Task: Create a section Business Process Mapping Sprint and in the section, add a milestone Identity and Access Management Implementation in the project TranceTech.
Action: Mouse moved to (68, 537)
Screenshot: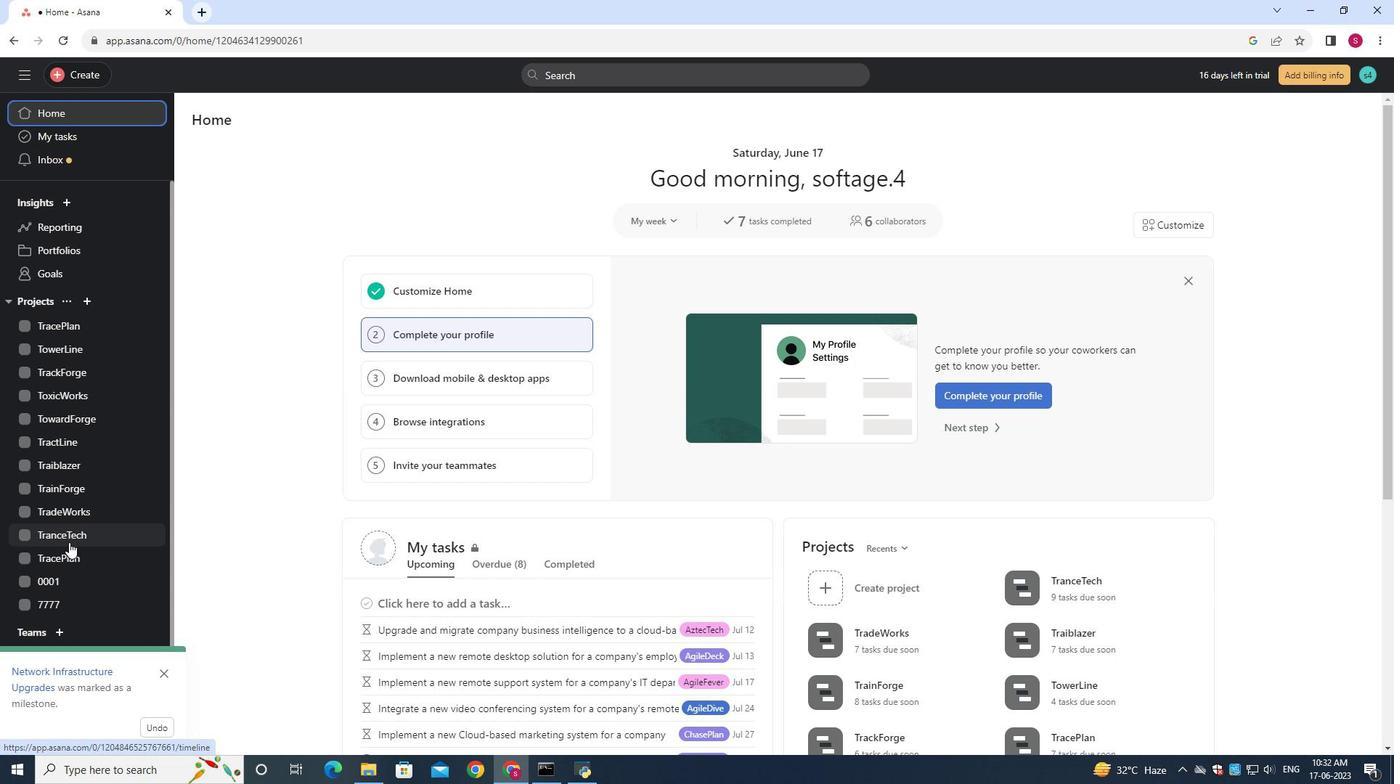 
Action: Mouse pressed left at (68, 537)
Screenshot: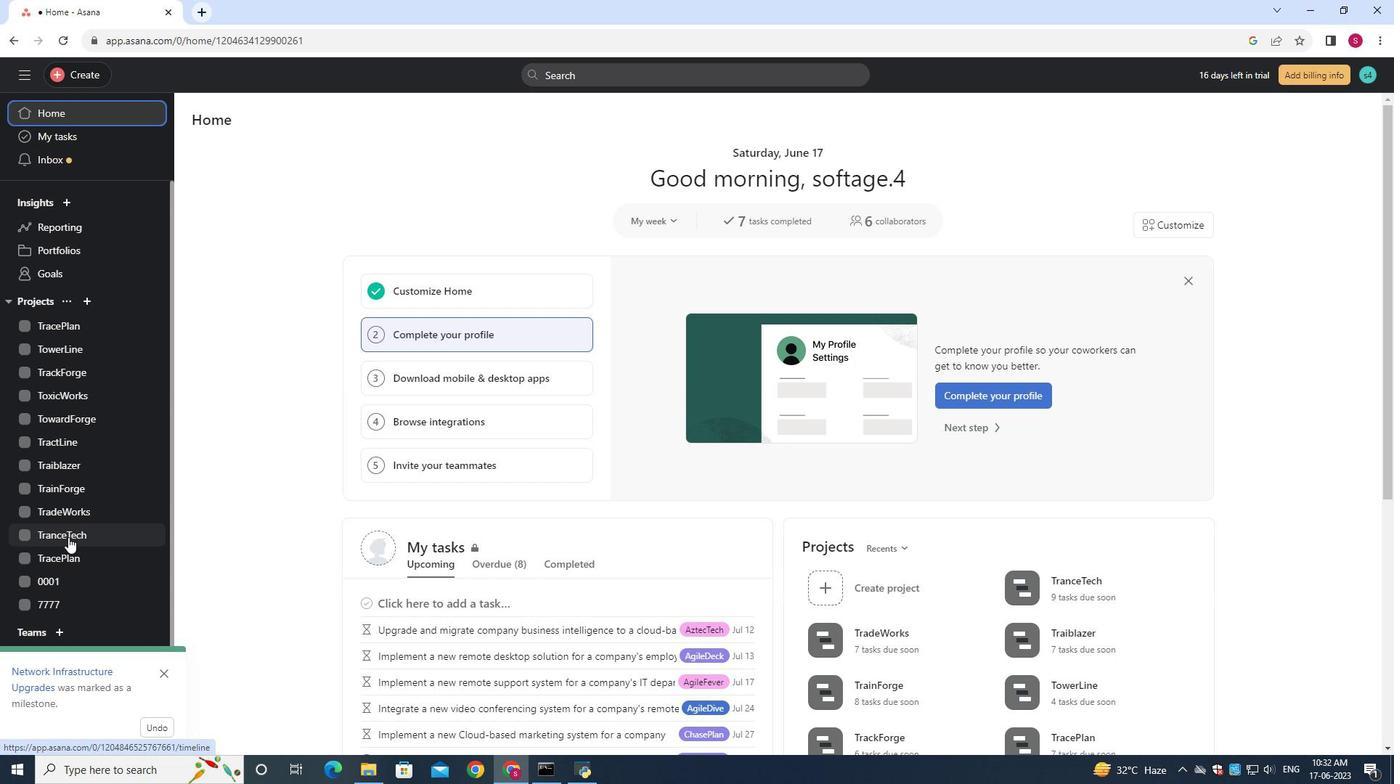 
Action: Mouse moved to (390, 450)
Screenshot: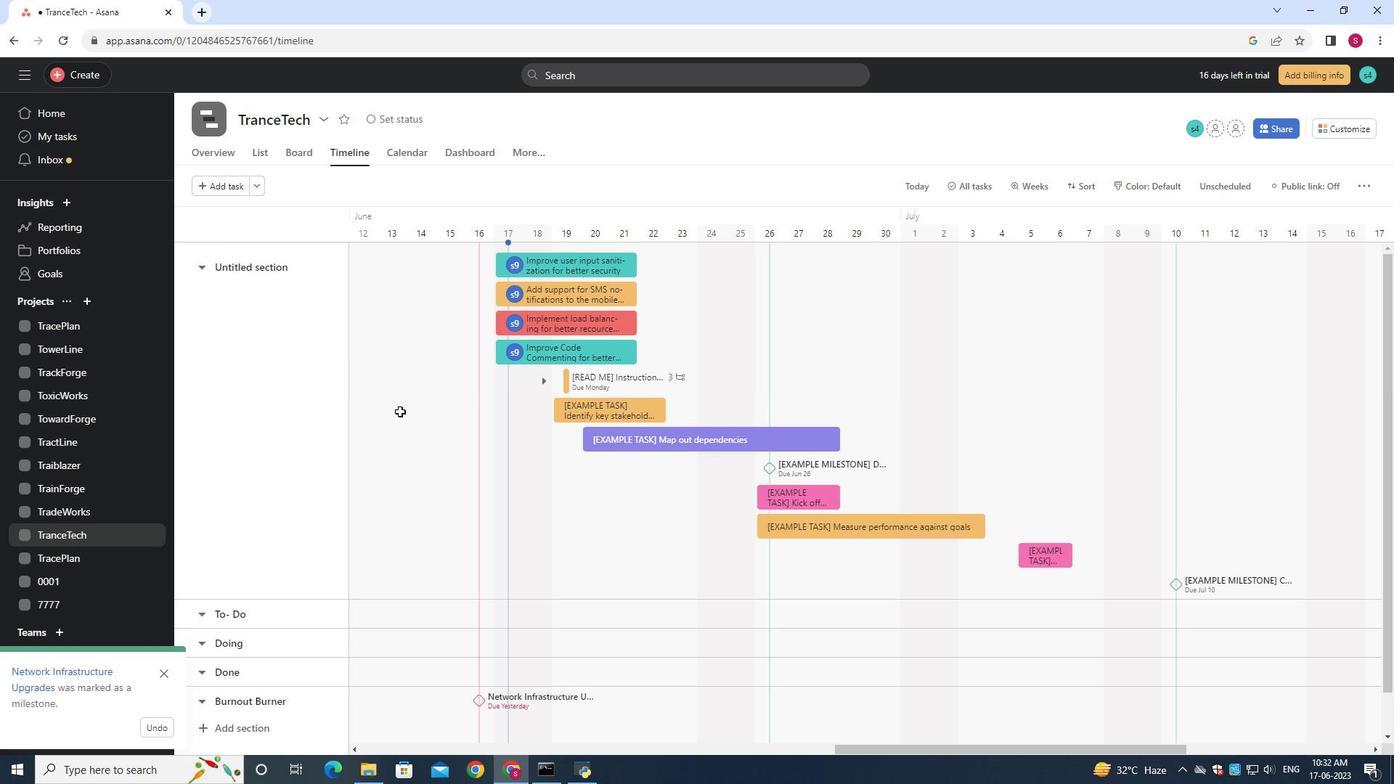 
Action: Mouse scrolled (390, 449) with delta (0, 0)
Screenshot: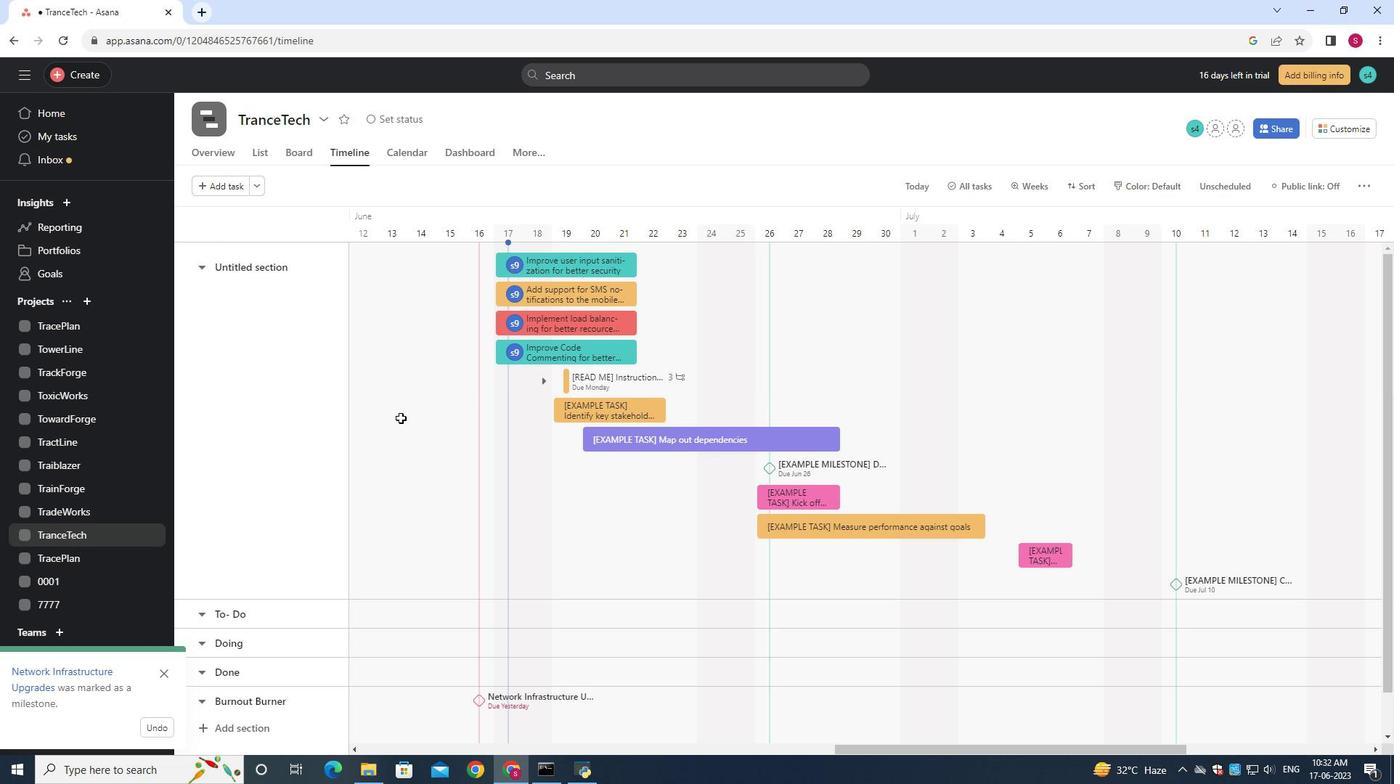 
Action: Mouse moved to (390, 450)
Screenshot: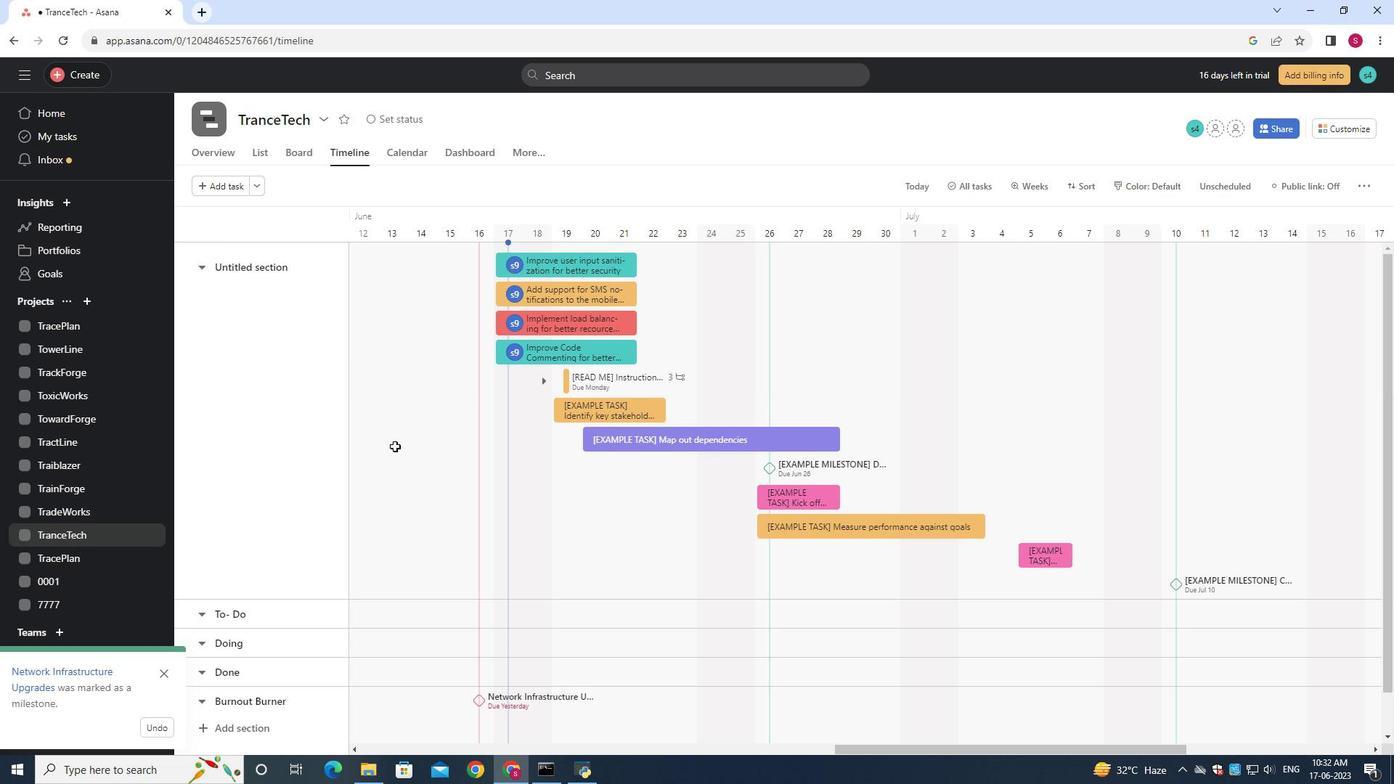 
Action: Mouse scrolled (390, 449) with delta (0, 0)
Screenshot: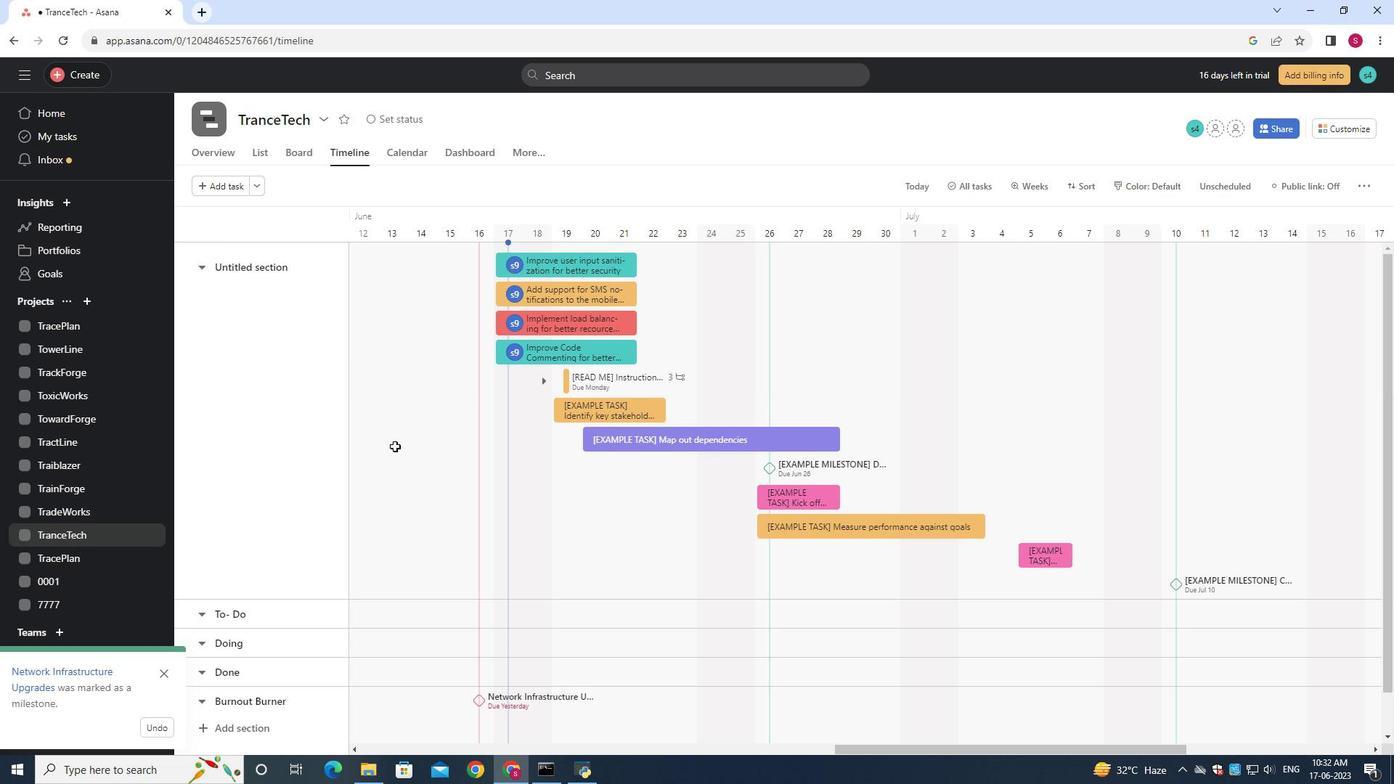 
Action: Mouse moved to (254, 189)
Screenshot: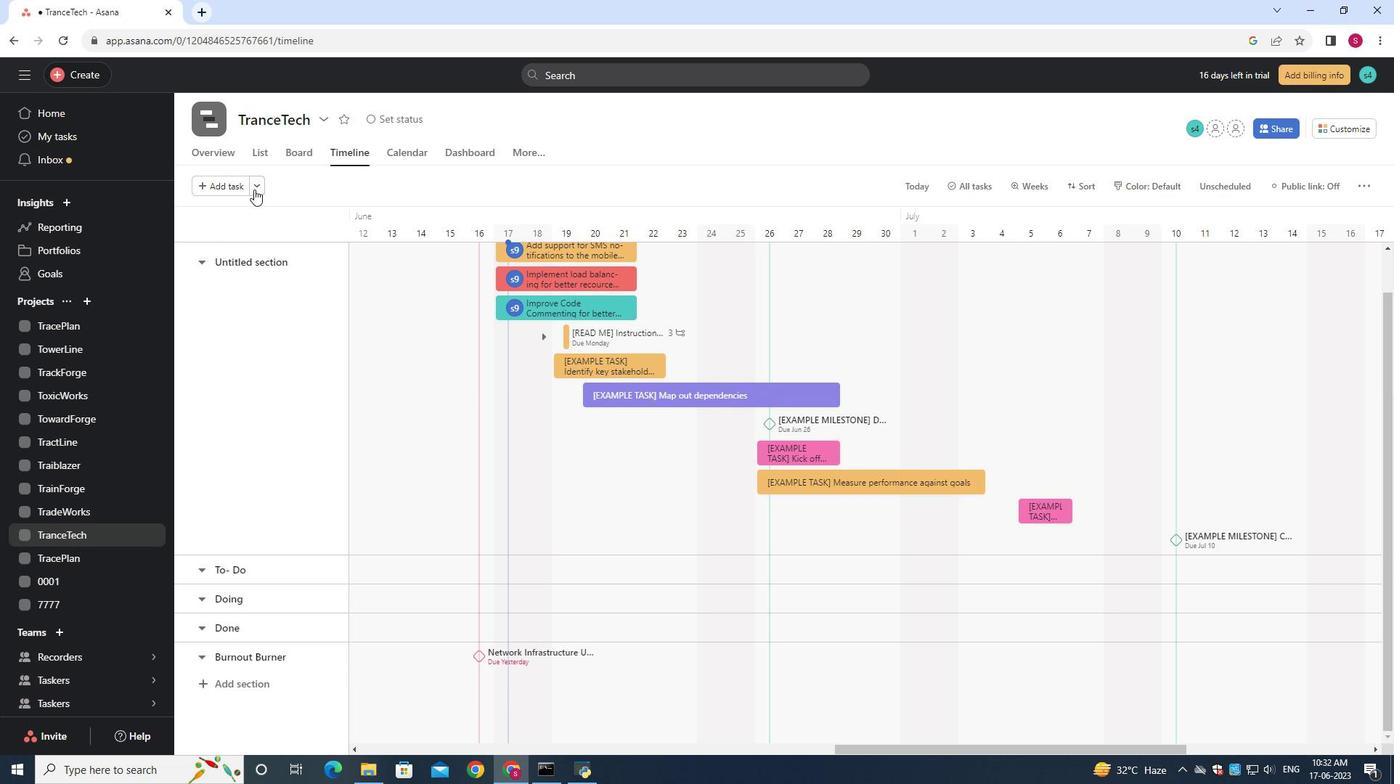 
Action: Mouse pressed left at (254, 189)
Screenshot: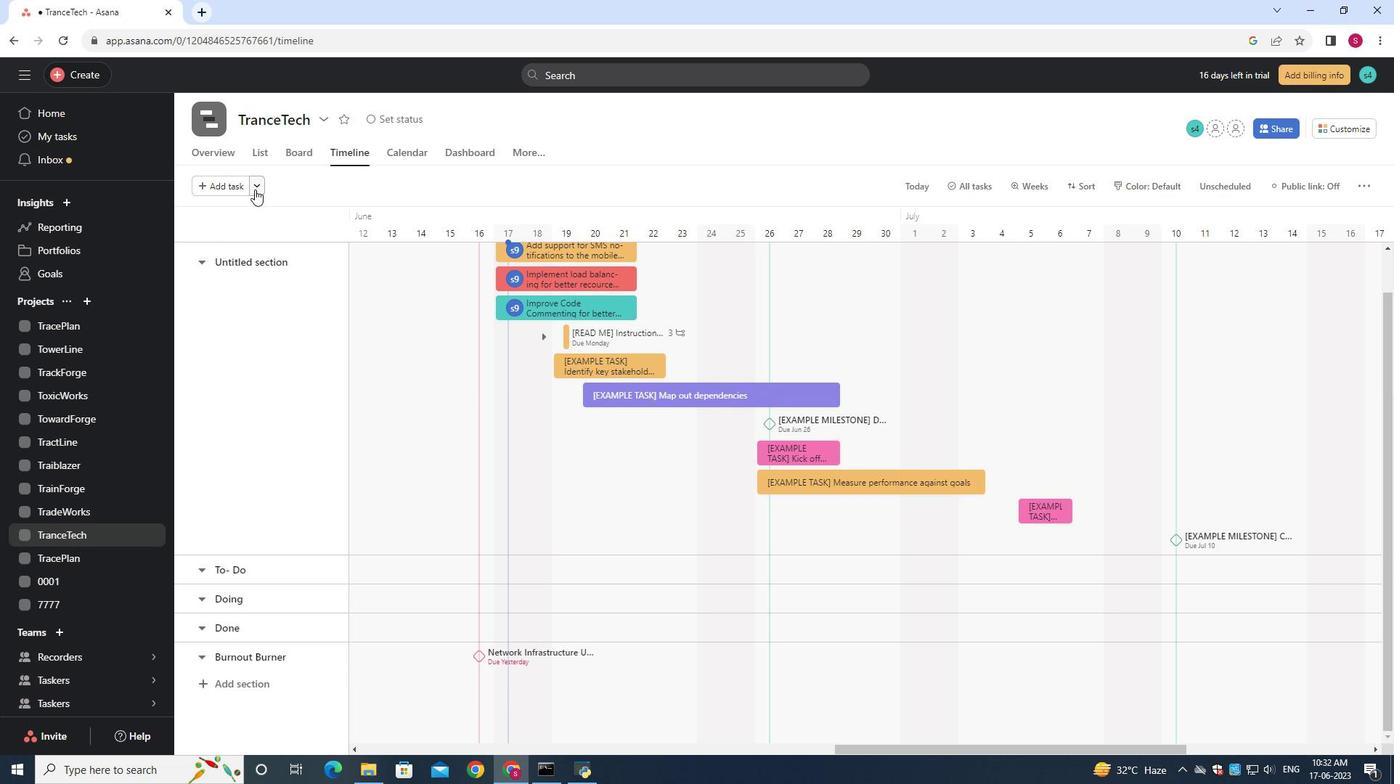 
Action: Mouse moved to (269, 209)
Screenshot: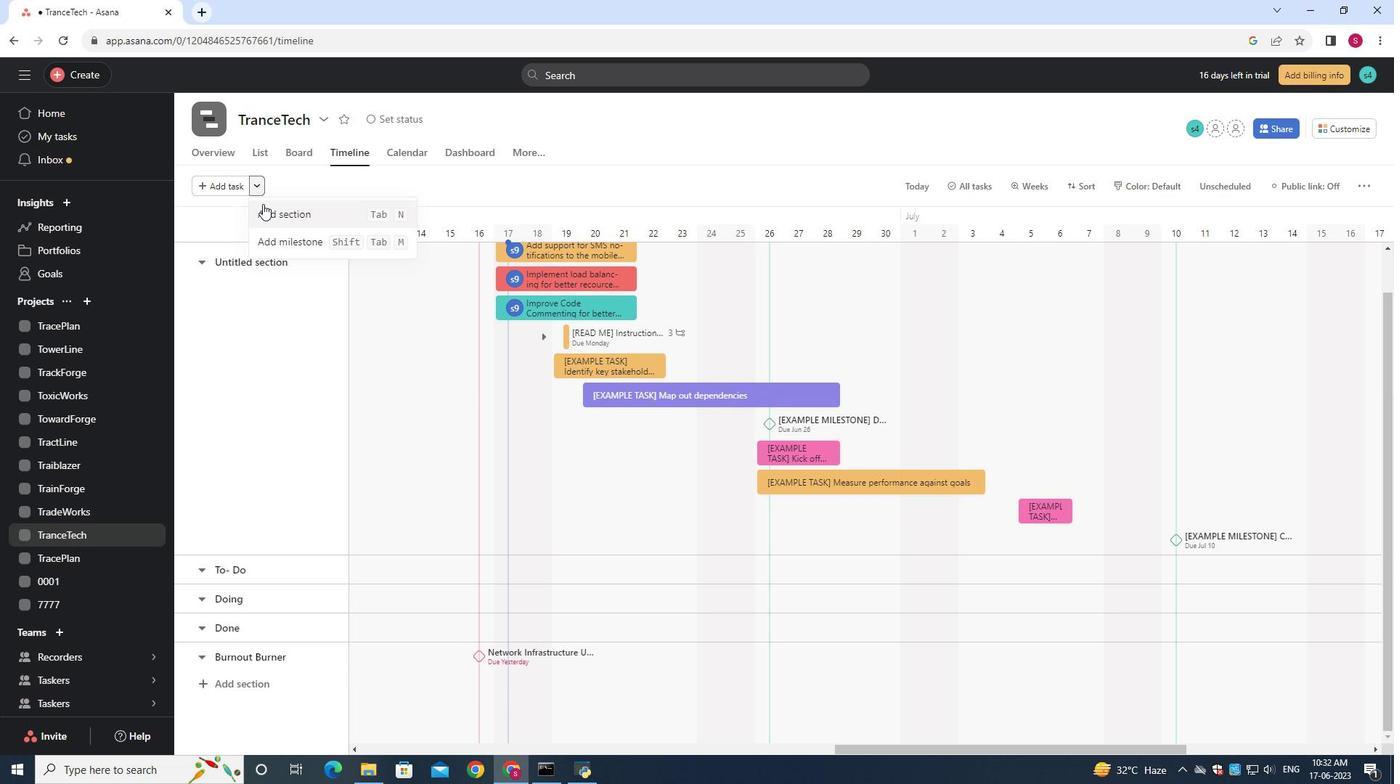 
Action: Mouse pressed left at (269, 209)
Screenshot: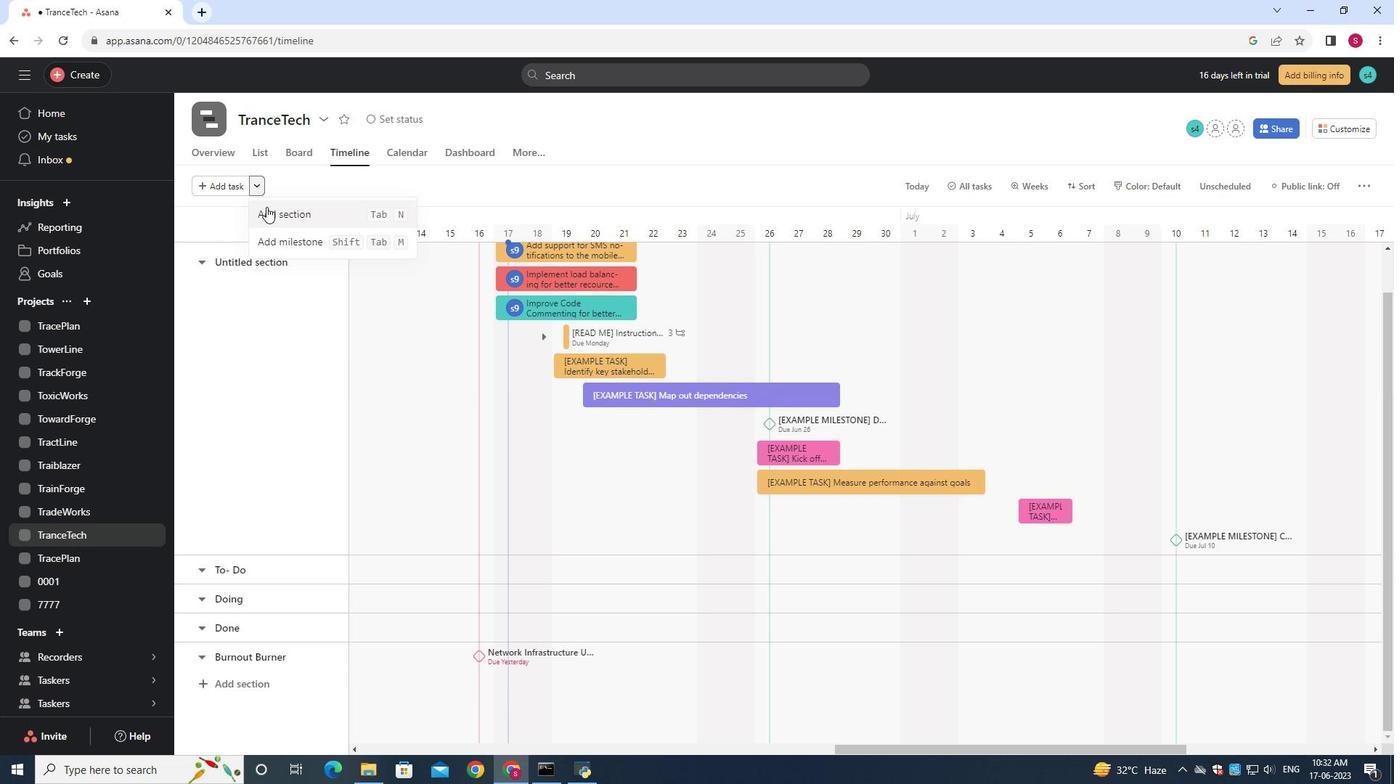 
Action: Mouse moved to (269, 209)
Screenshot: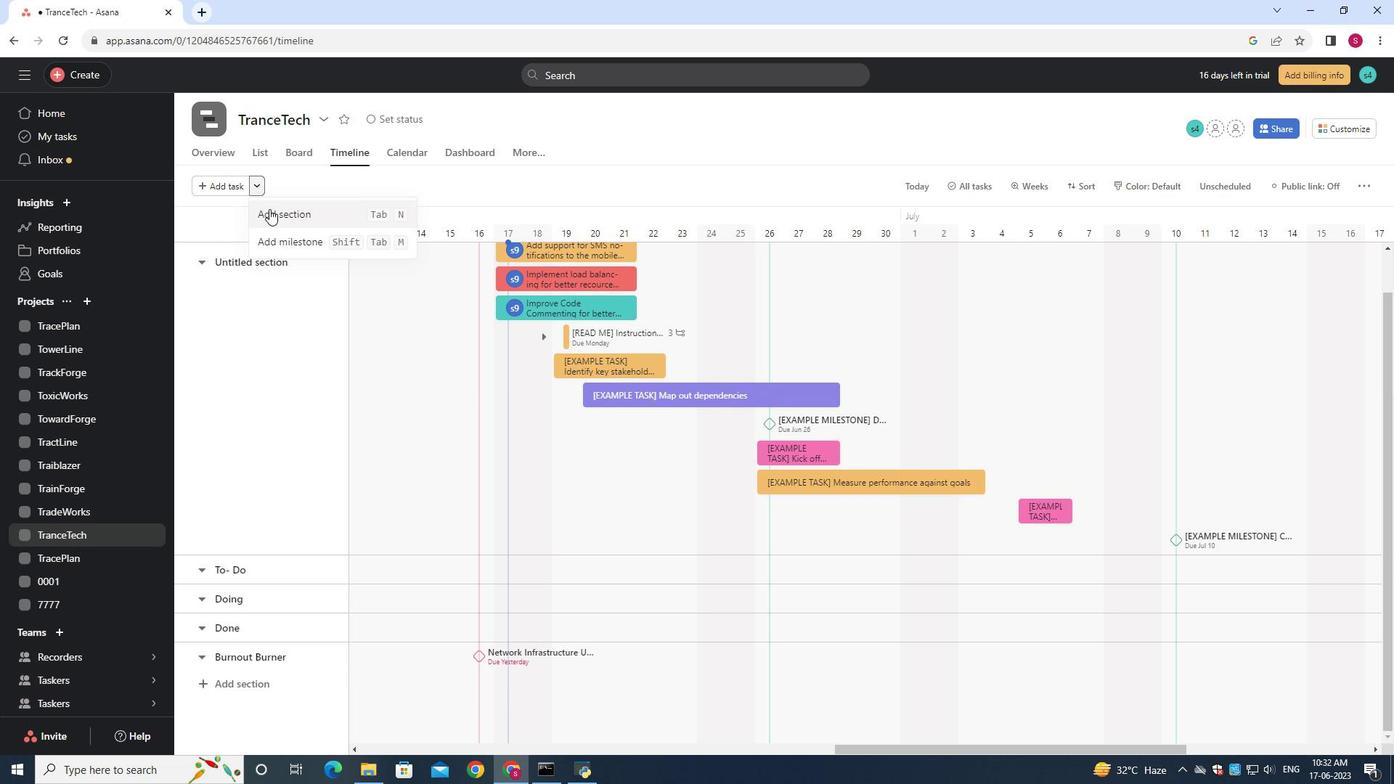 
Action: Key pressed <Key.shift>Business<Key.space><Key.shift>Process<Key.space><Key.shift>Mapping<Key.space><Key.shift>Sprint
Screenshot: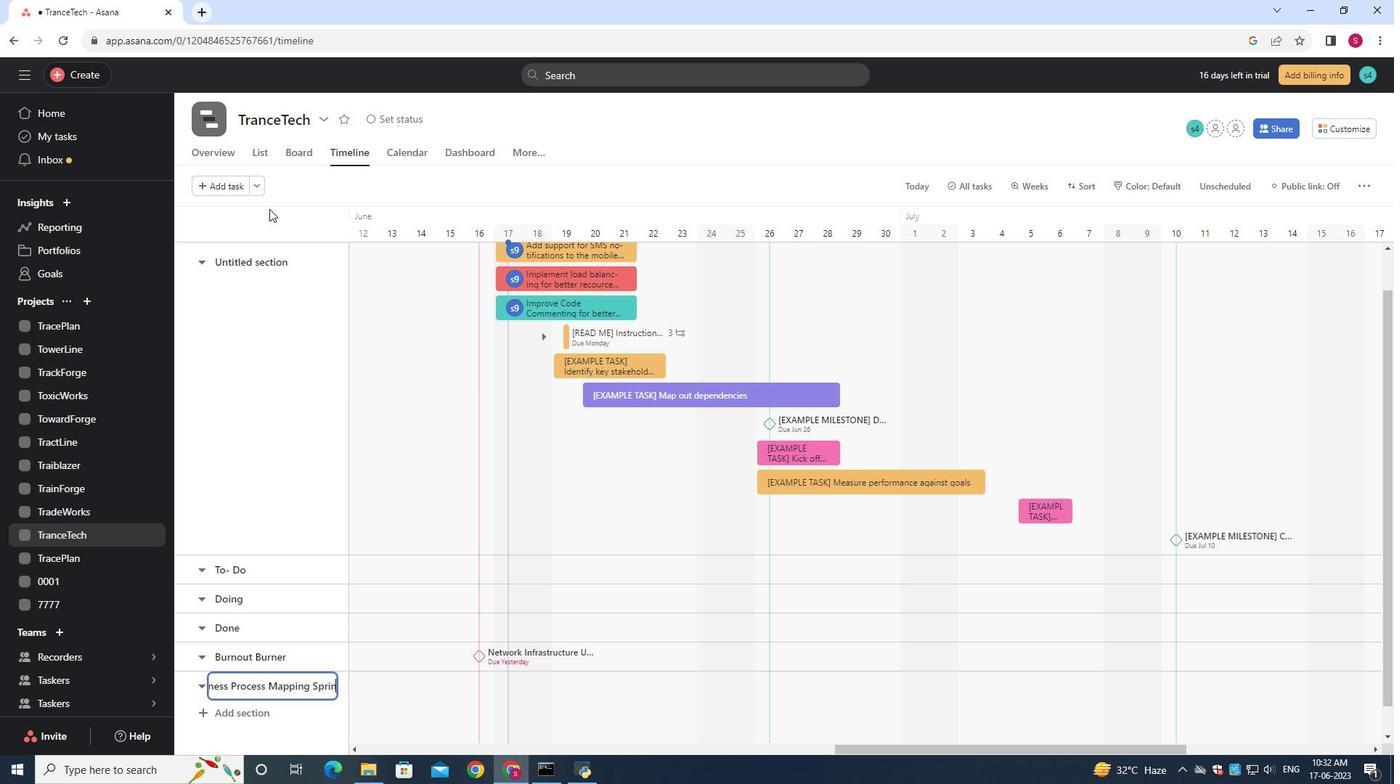 
Action: Mouse moved to (397, 689)
Screenshot: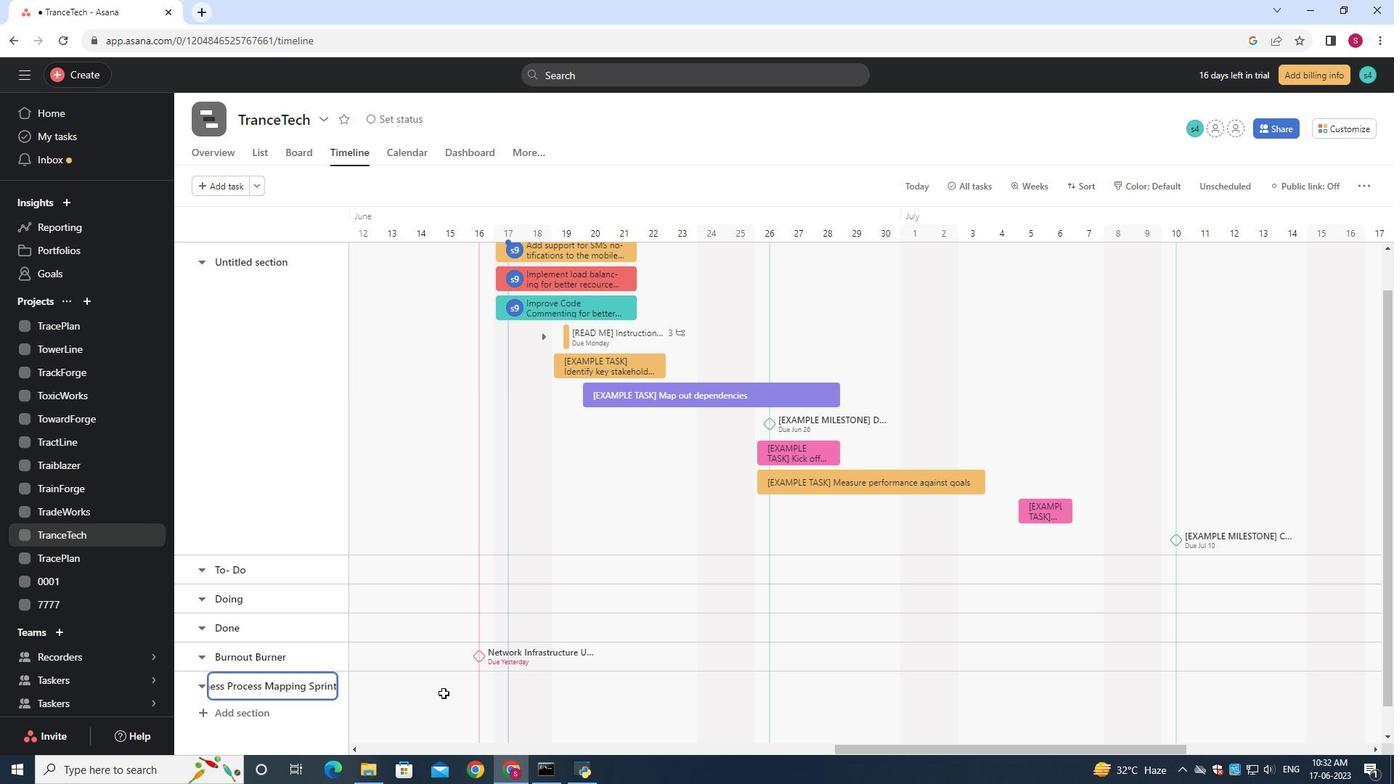 
Action: Mouse pressed left at (397, 689)
Screenshot: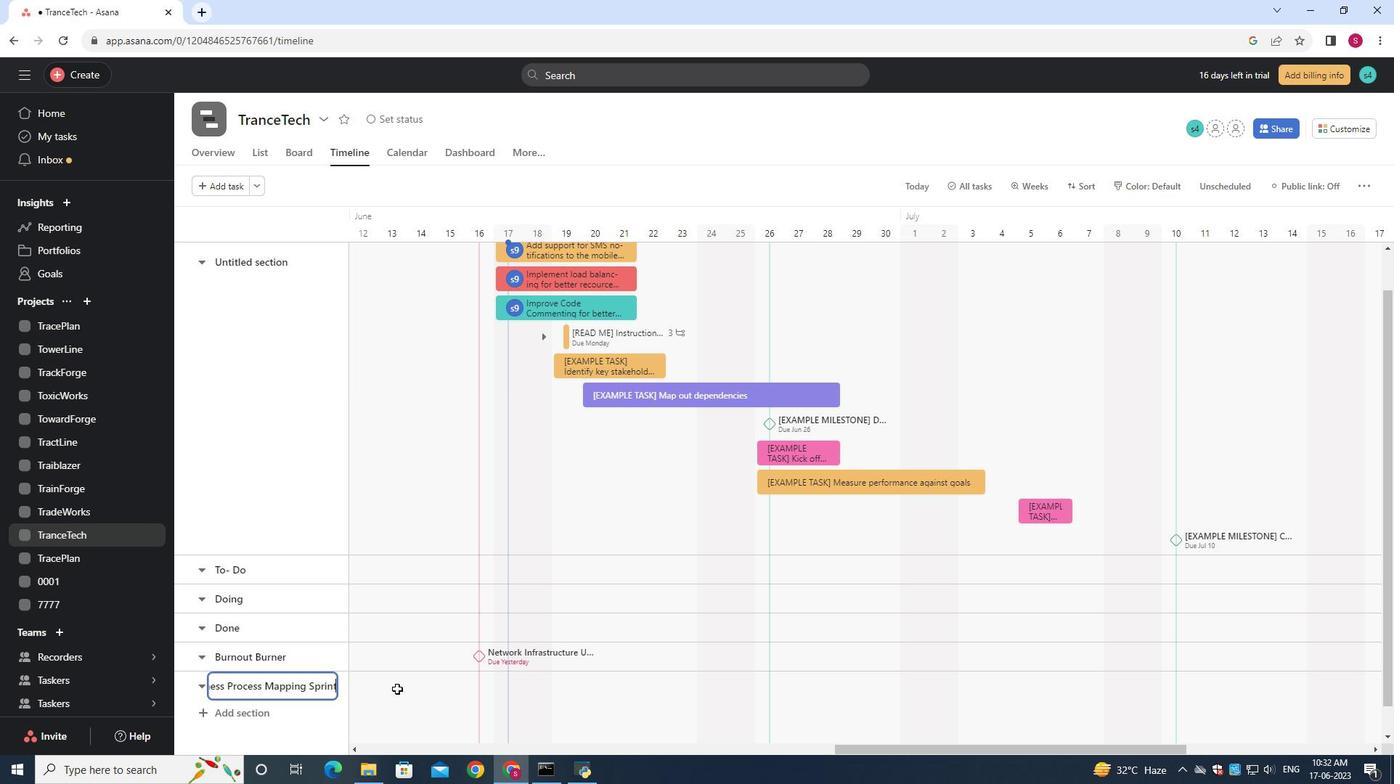 
Action: Key pressed <Key.shift>ETITY<Key.space>AND<Key.space><Key.shift>Access<Key.space><Key.shift>Management<Key.space><Key.shift>Implementation
Screenshot: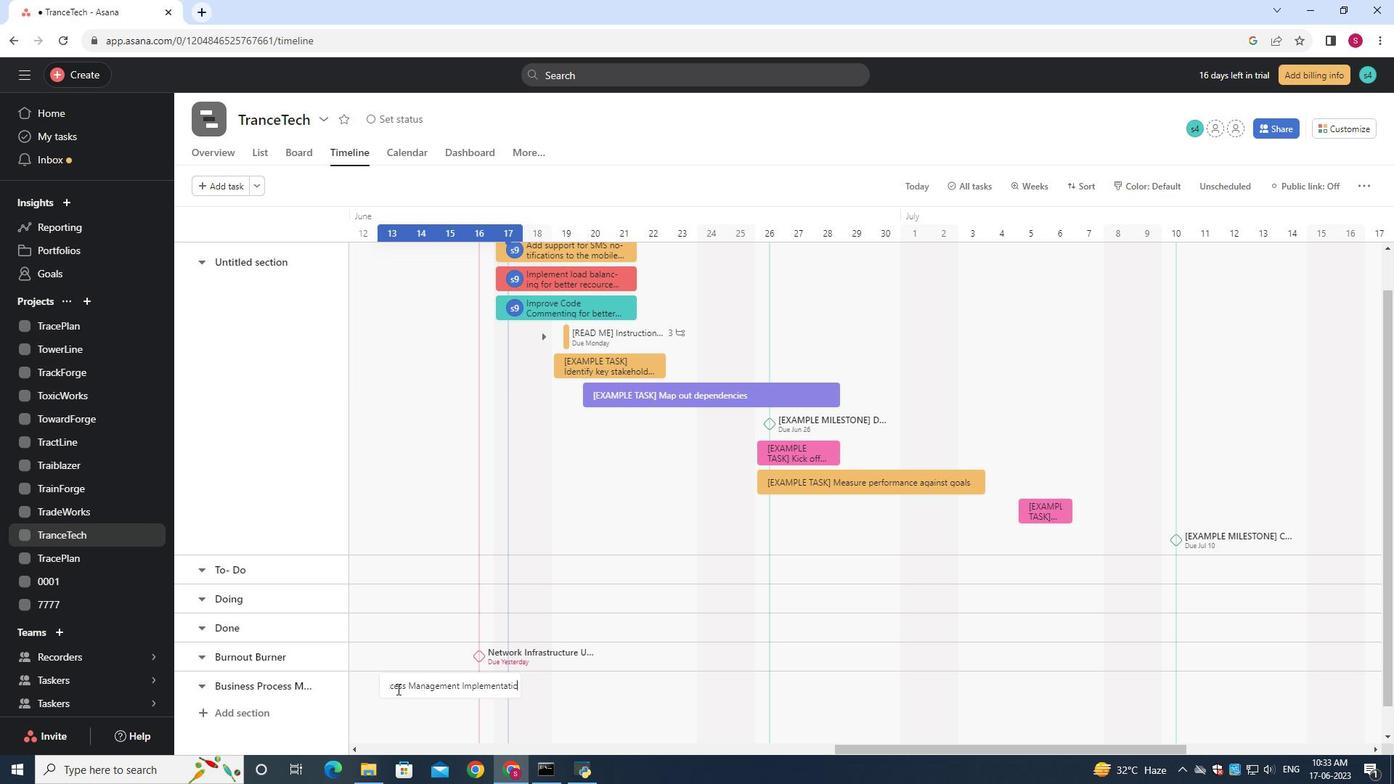 
Action: Mouse moved to (457, 691)
Screenshot: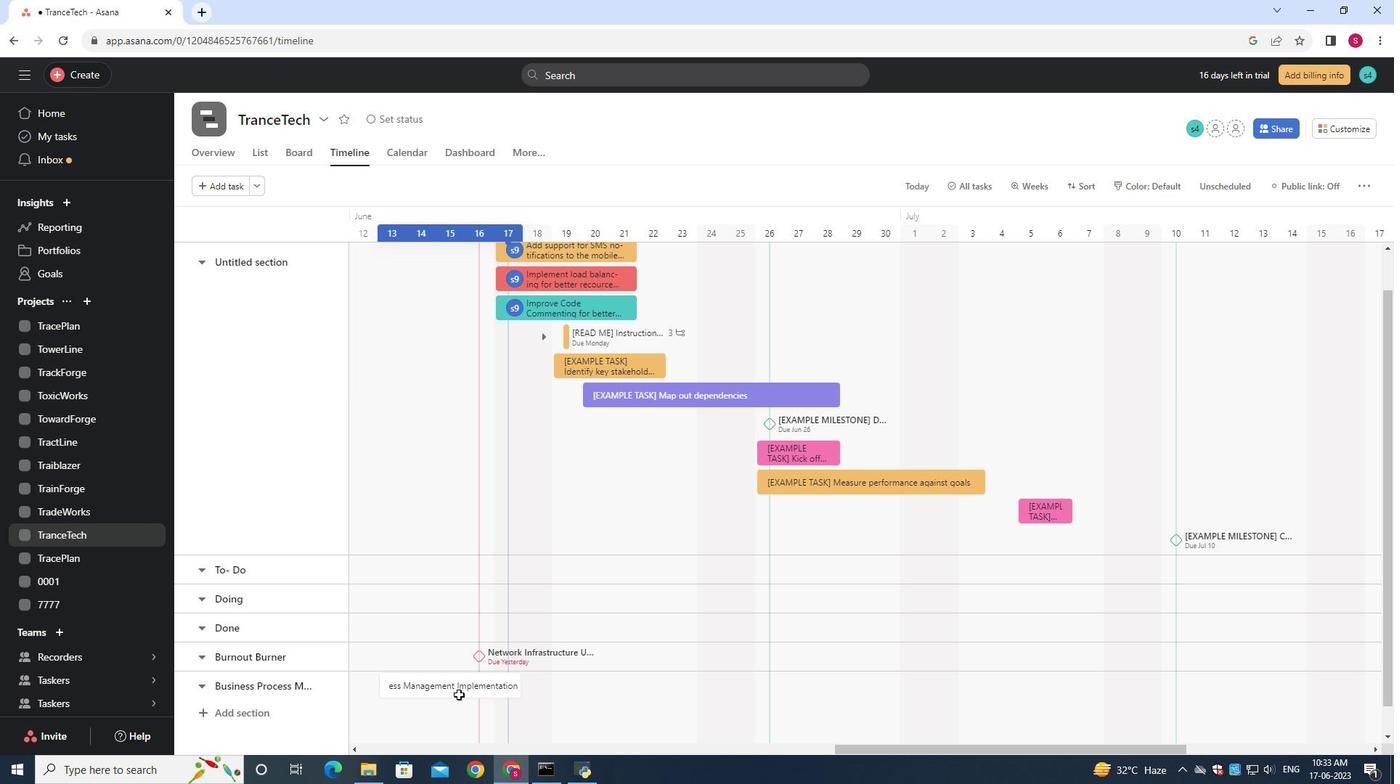 
Action: Mouse pressed right at (457, 691)
Screenshot: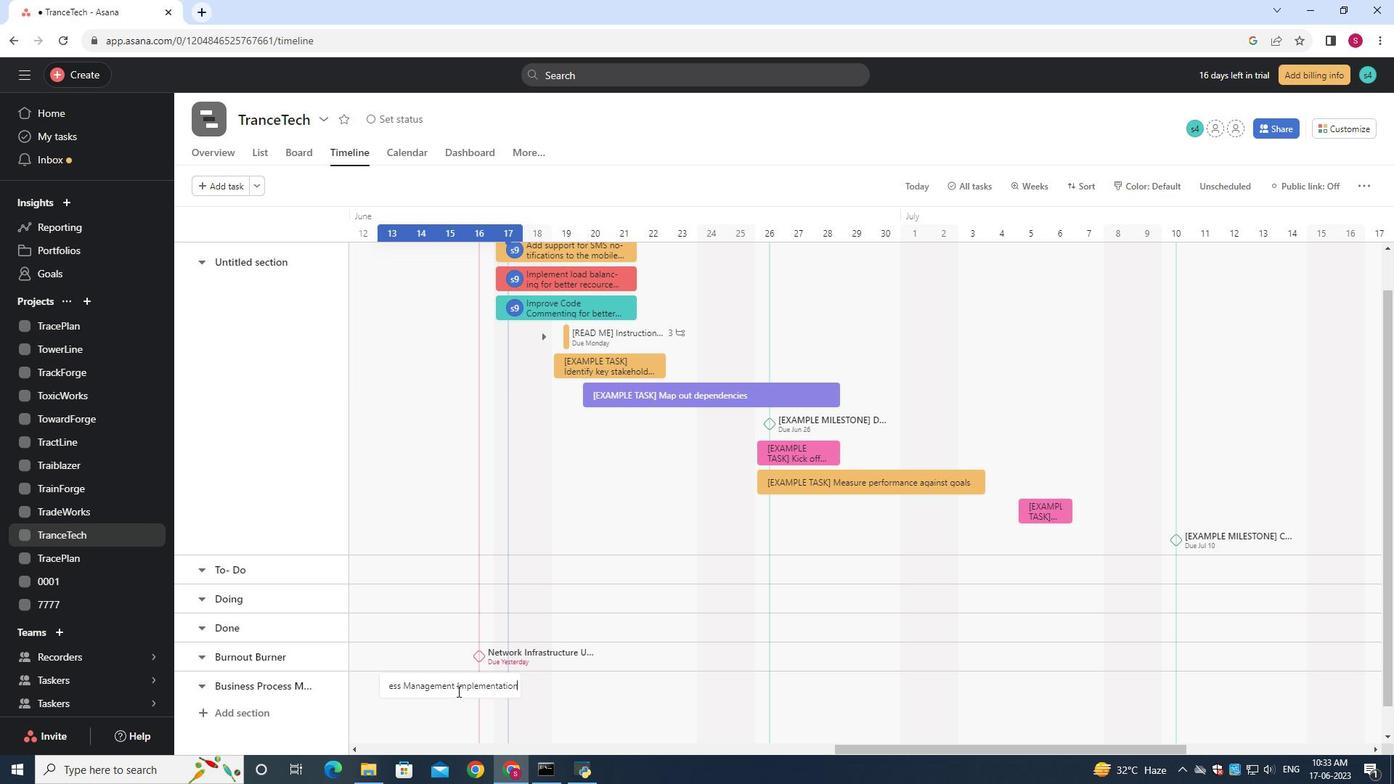 
Action: Mouse moved to (519, 614)
Screenshot: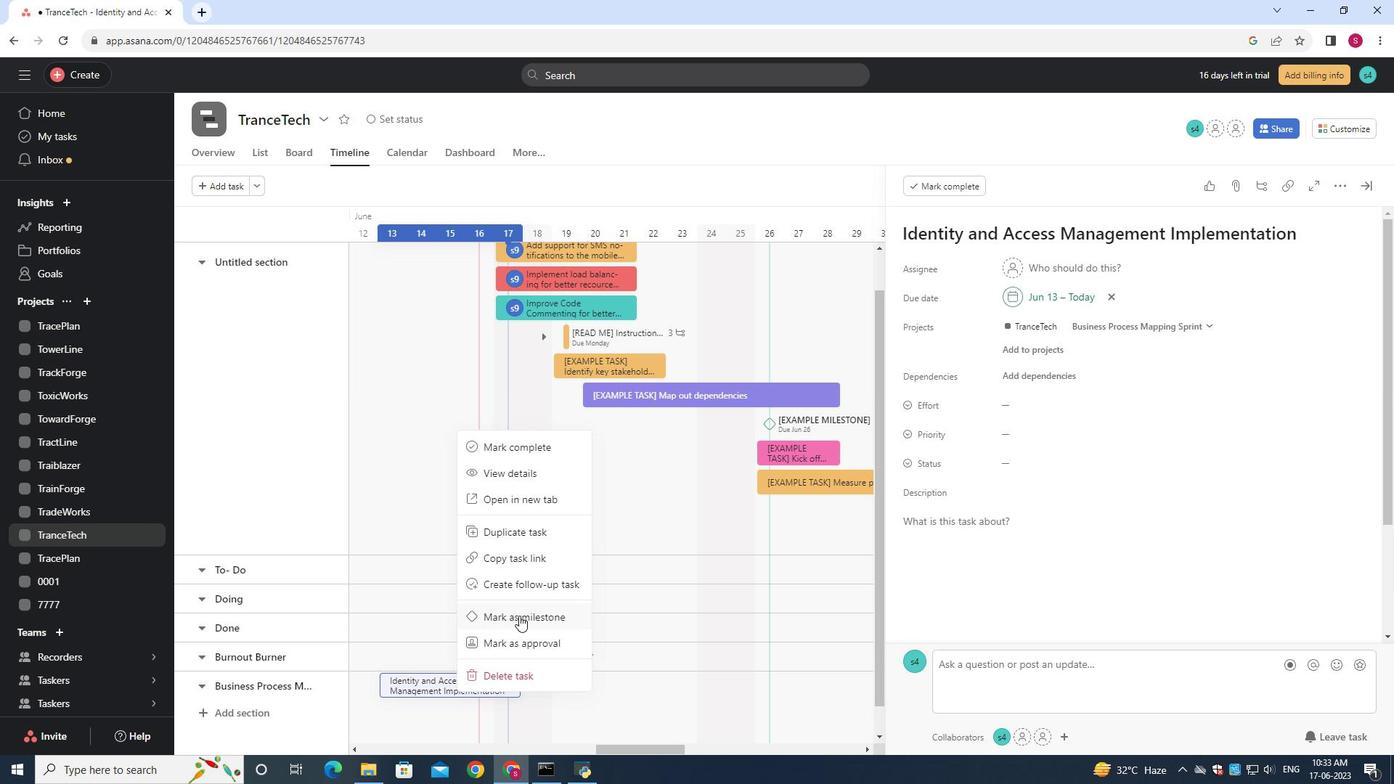 
Action: Mouse pressed left at (519, 614)
Screenshot: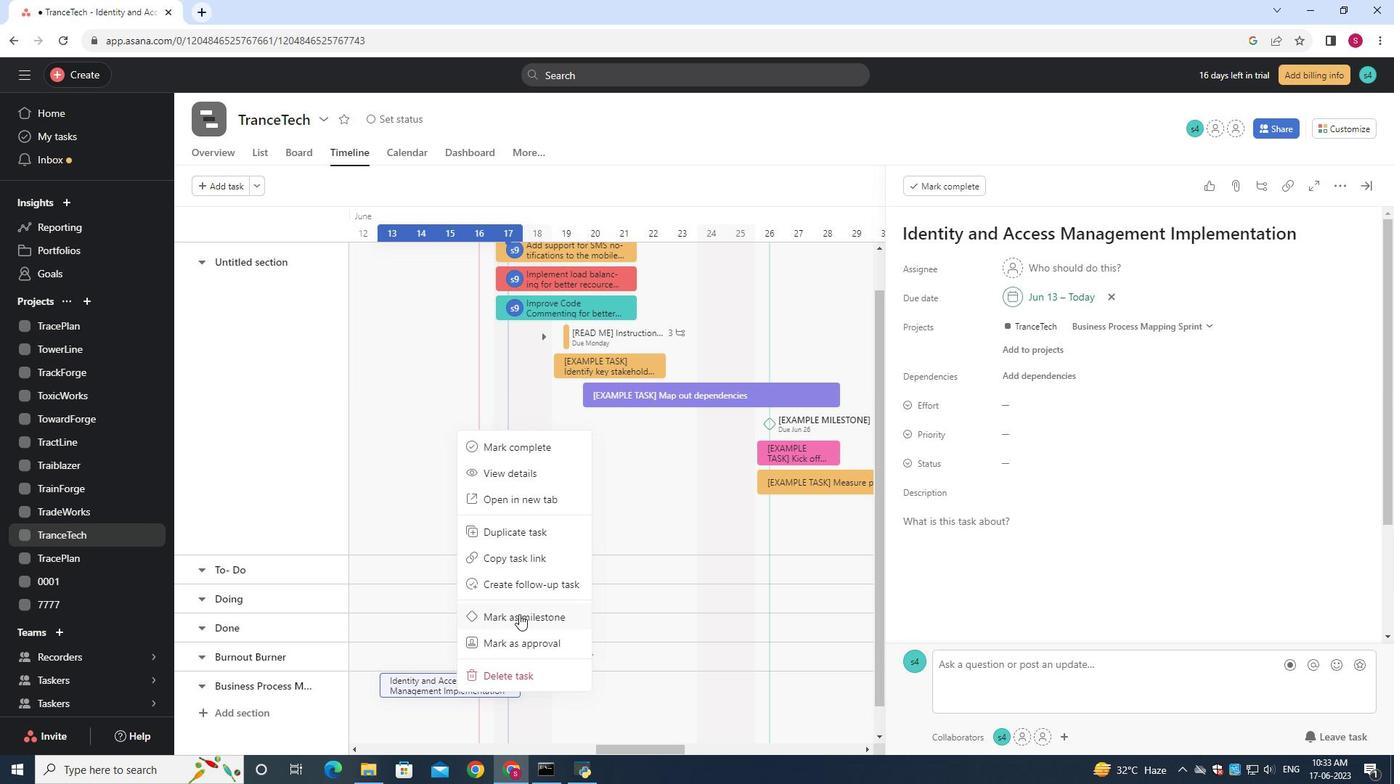 
Action: Mouse moved to (1363, 177)
Screenshot: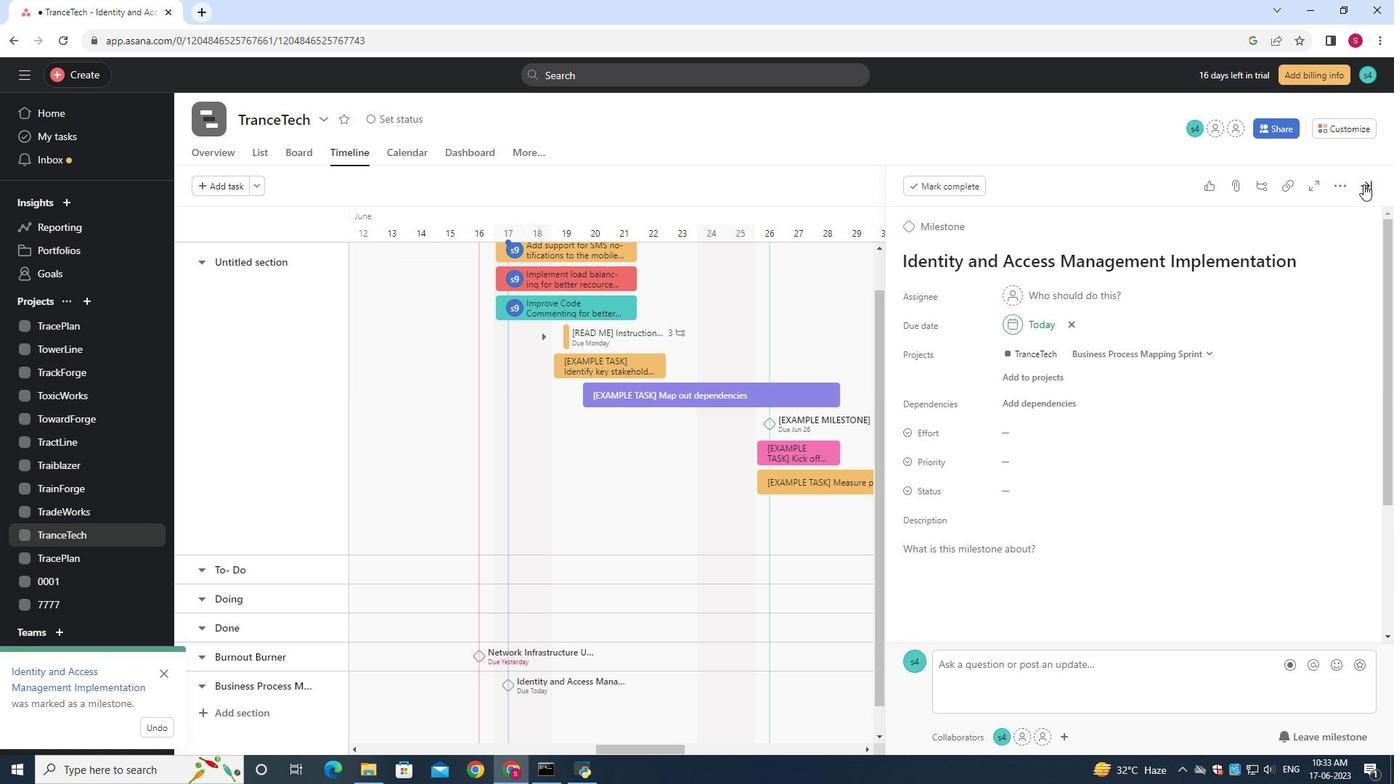 
Action: Mouse pressed left at (1363, 177)
Screenshot: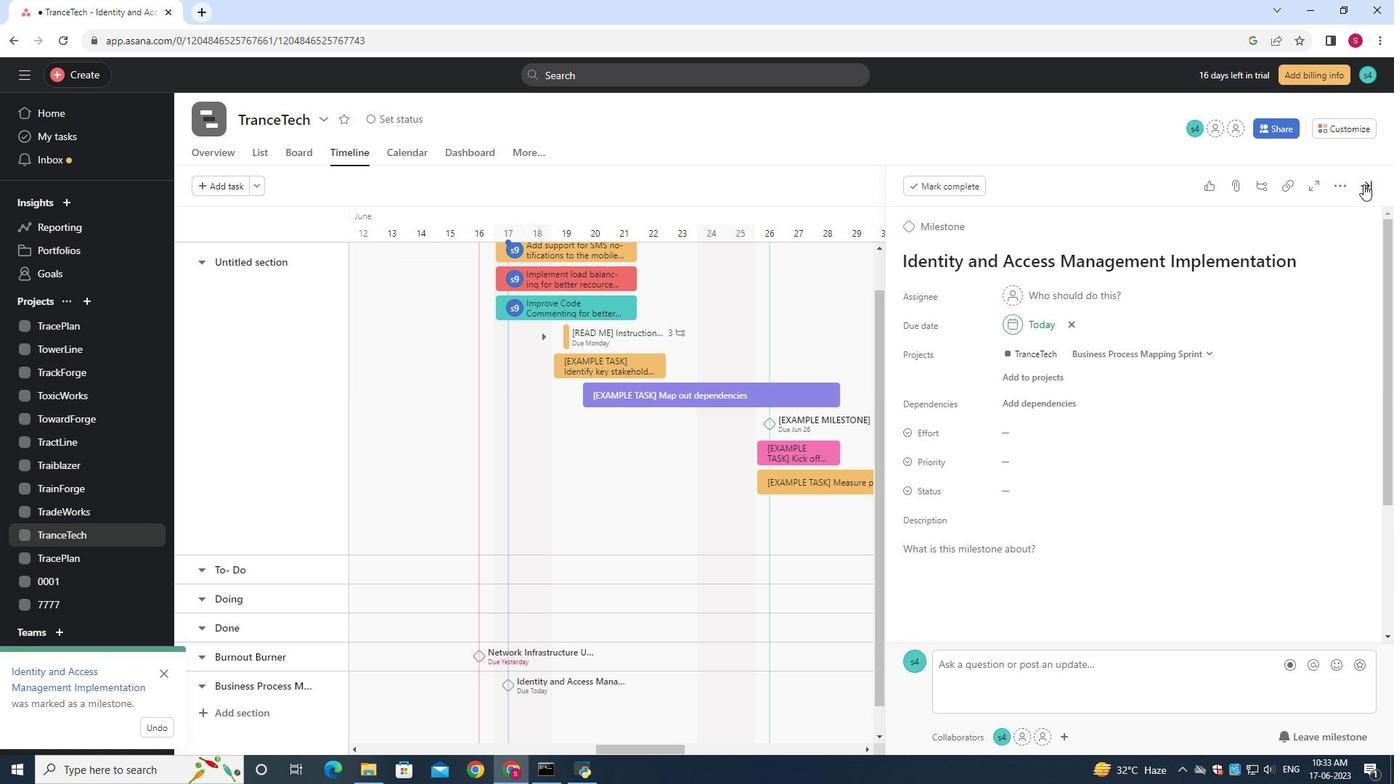 
Action: Mouse moved to (1365, 179)
Screenshot: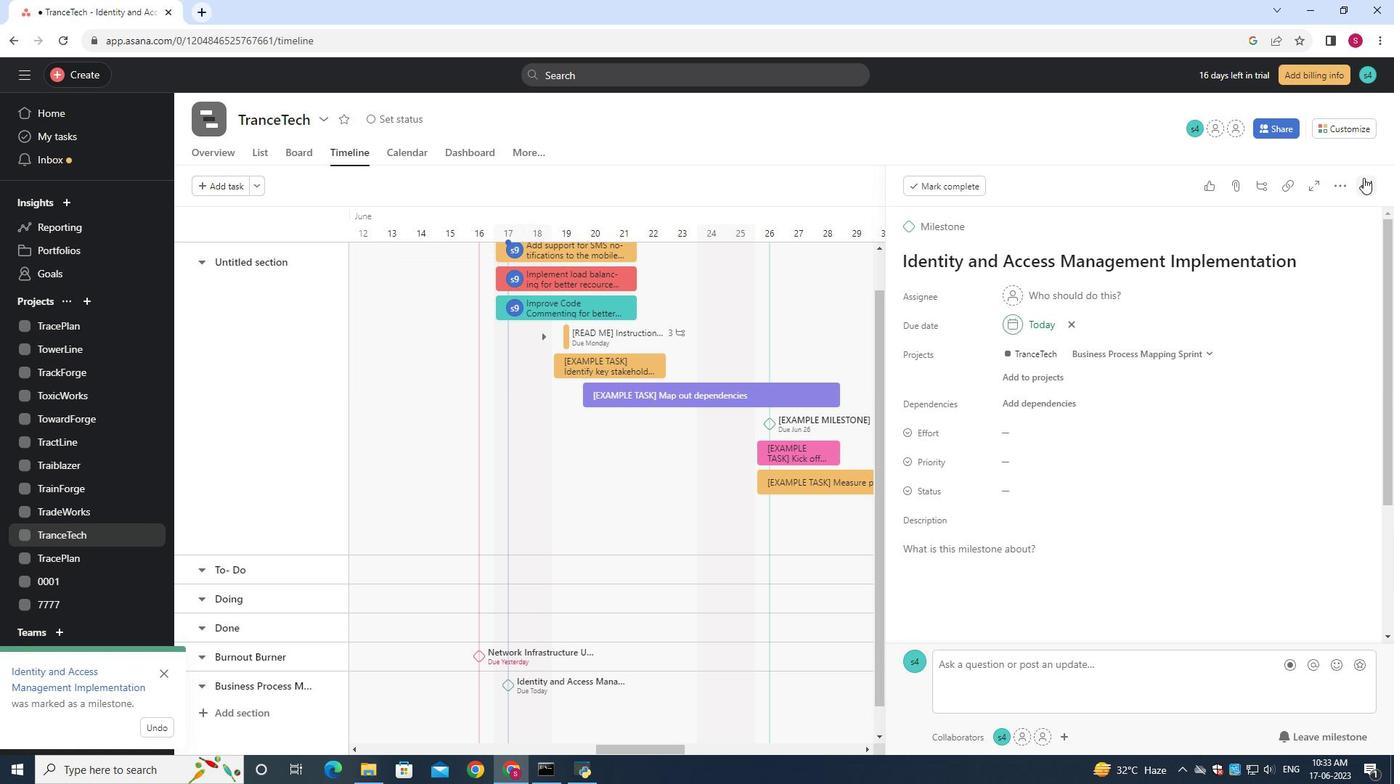 
